 Task: Import a preset "Normalize" for the normalize effect from the desktop.
Action: Mouse moved to (471, 28)
Screenshot: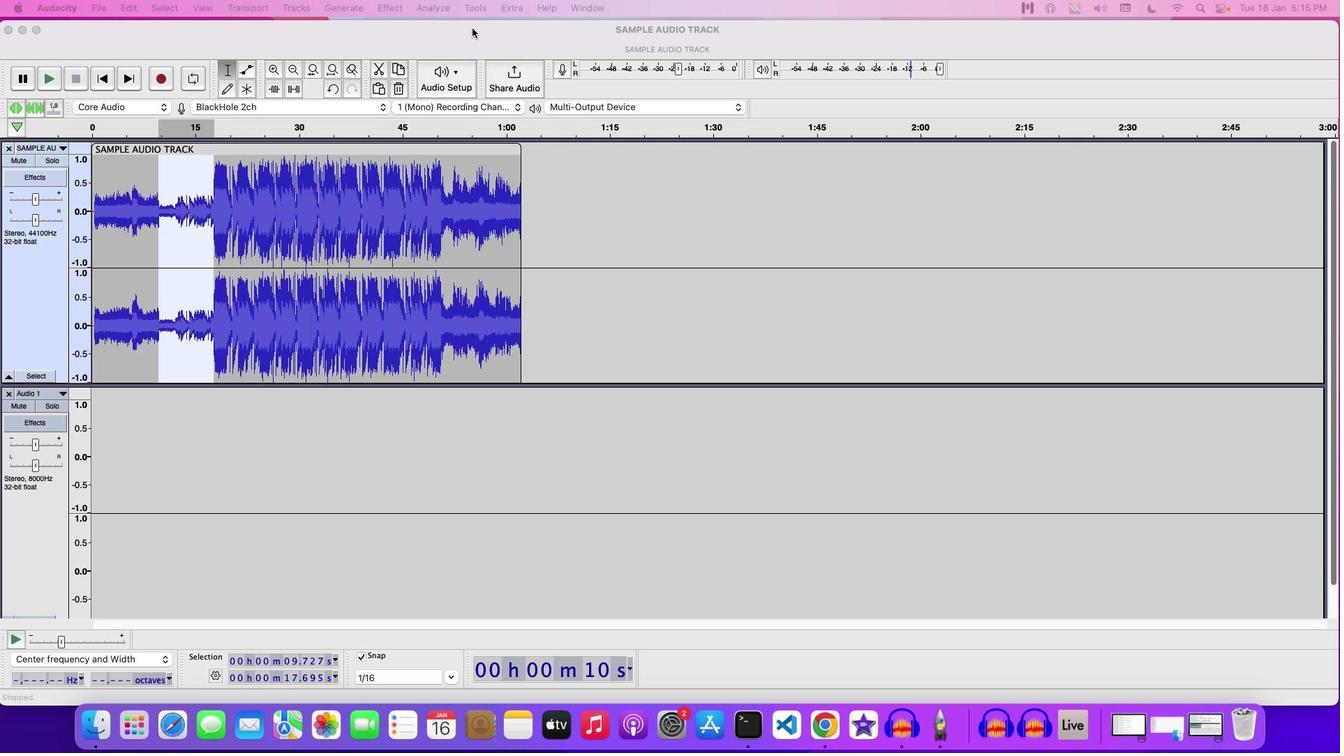 
Action: Mouse pressed left at (471, 28)
Screenshot: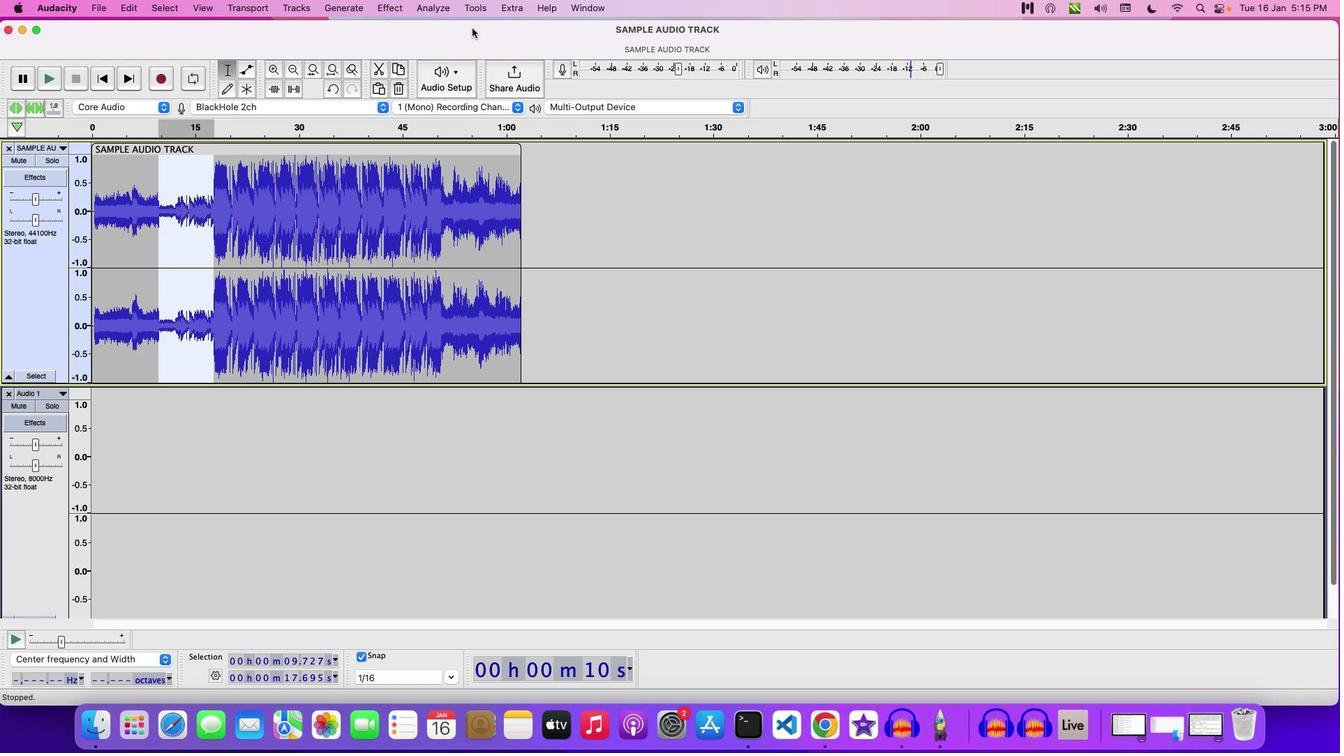 
Action: Mouse moved to (381, 8)
Screenshot: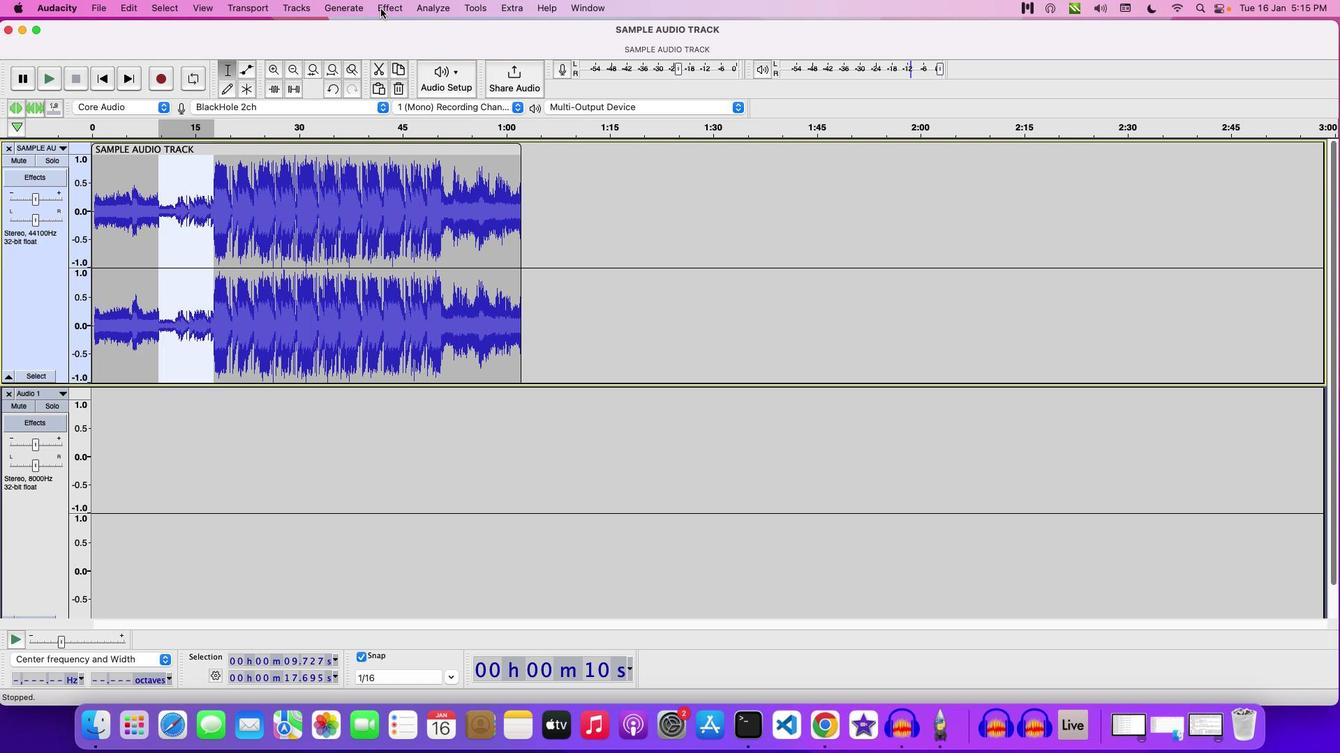
Action: Mouse pressed left at (381, 8)
Screenshot: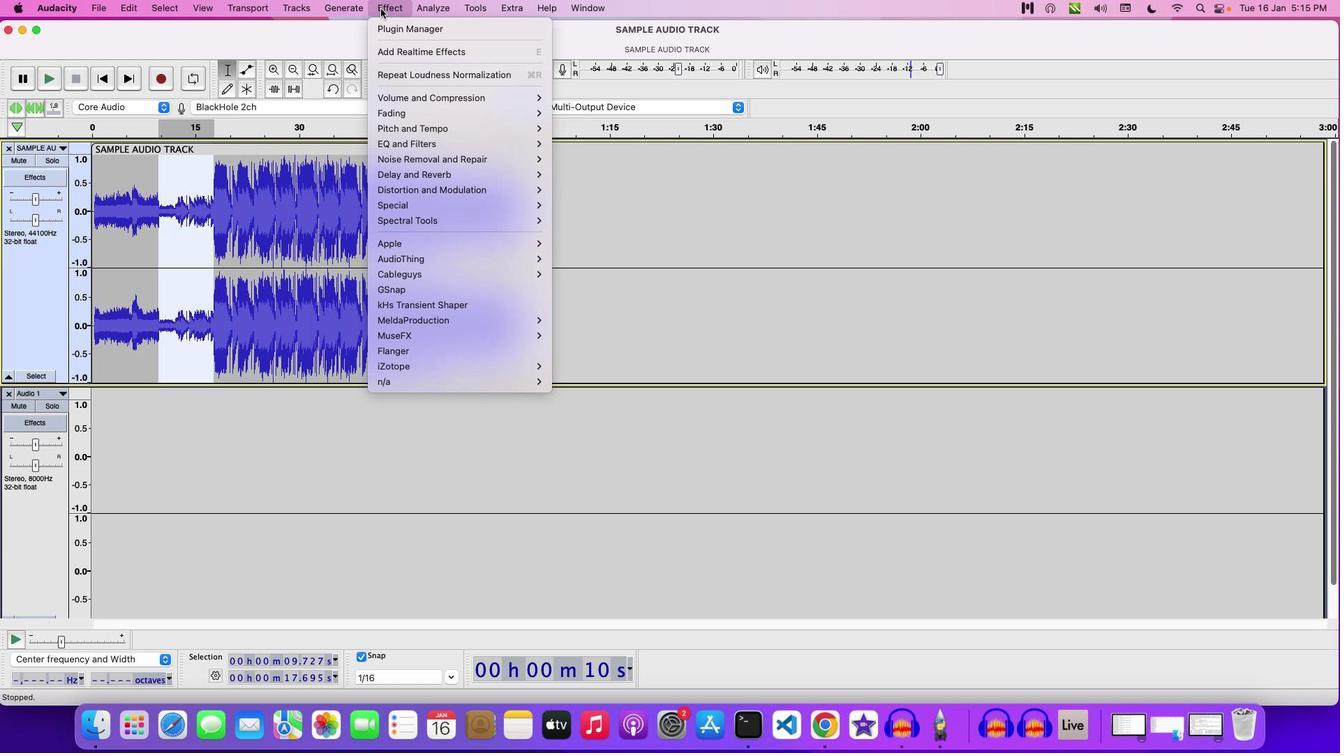 
Action: Mouse moved to (602, 171)
Screenshot: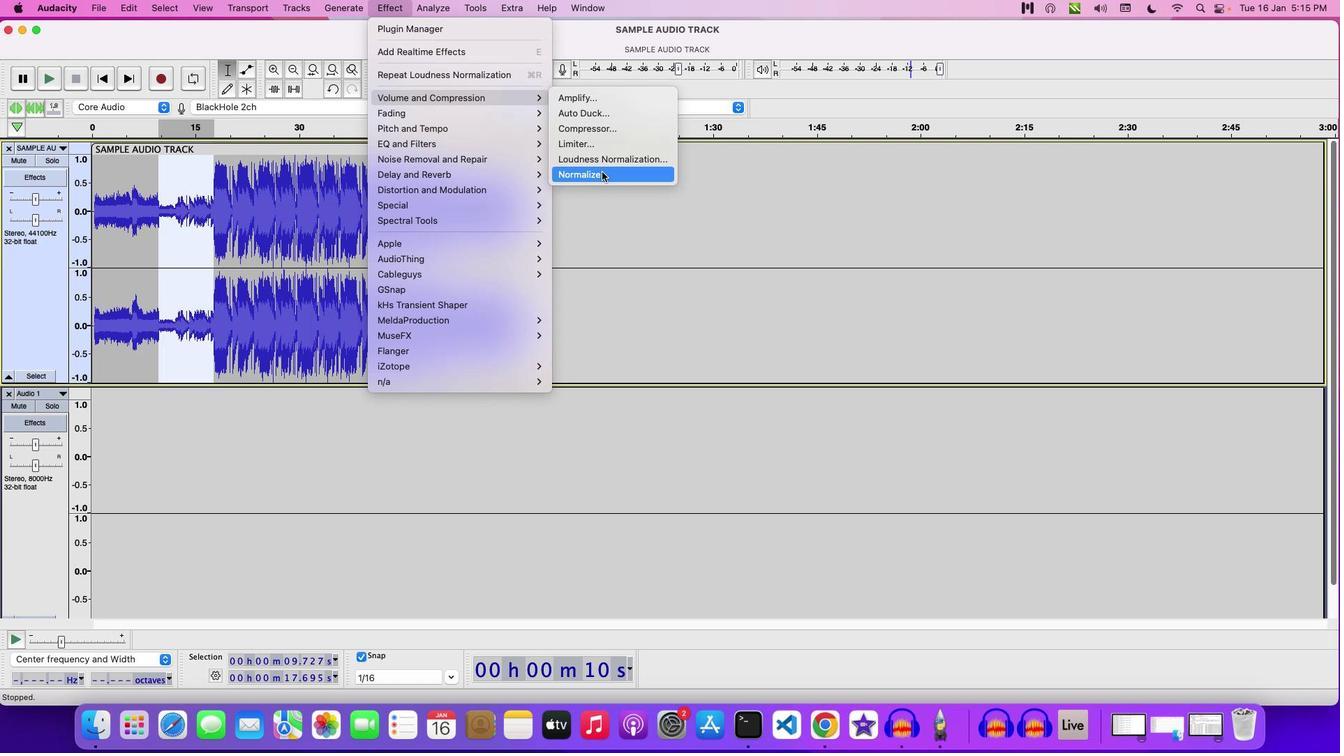 
Action: Mouse pressed left at (602, 171)
Screenshot: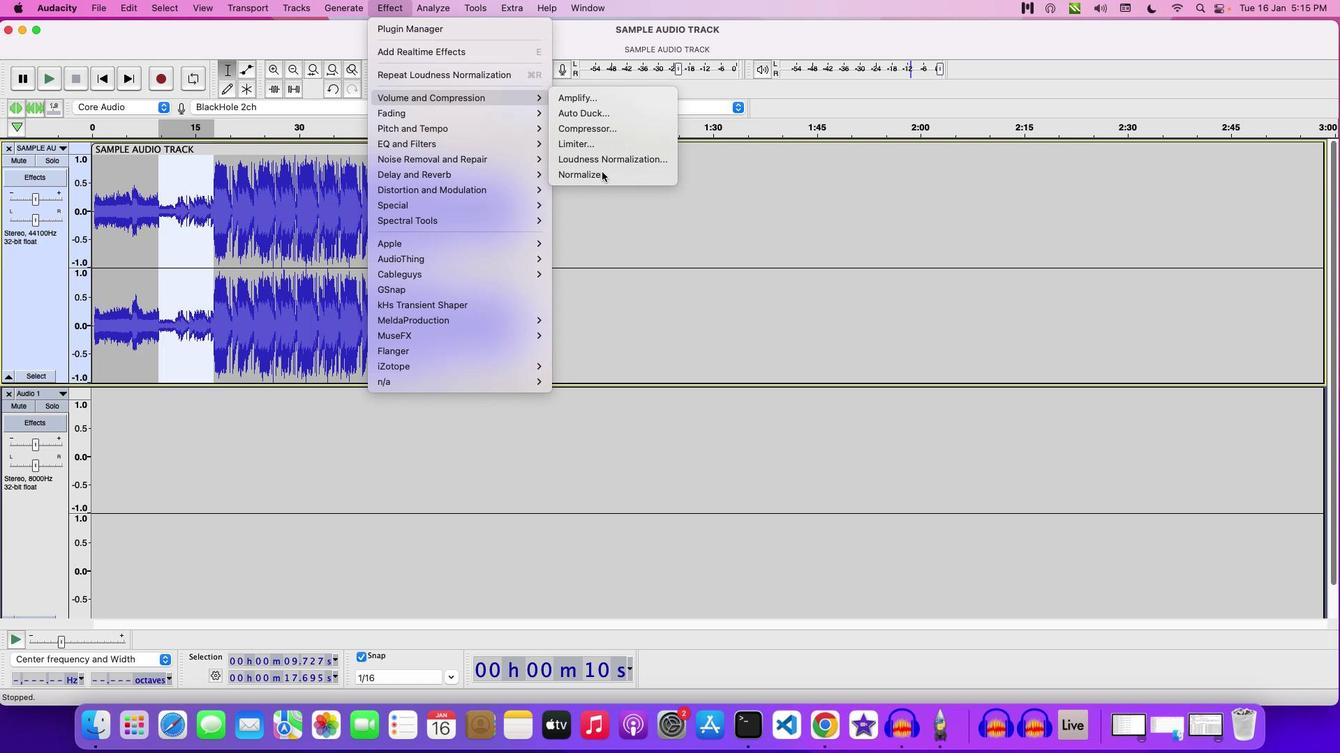 
Action: Mouse moved to (653, 321)
Screenshot: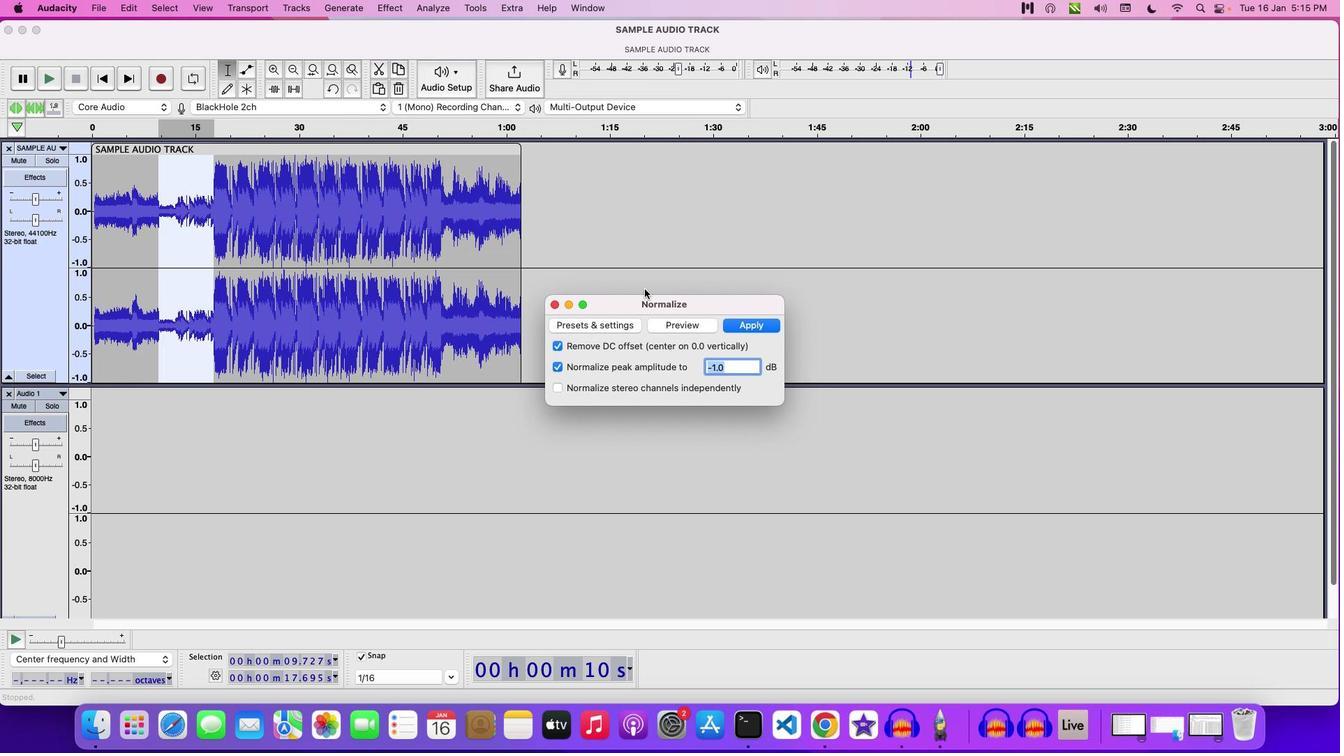 
Action: Mouse pressed left at (653, 321)
Screenshot: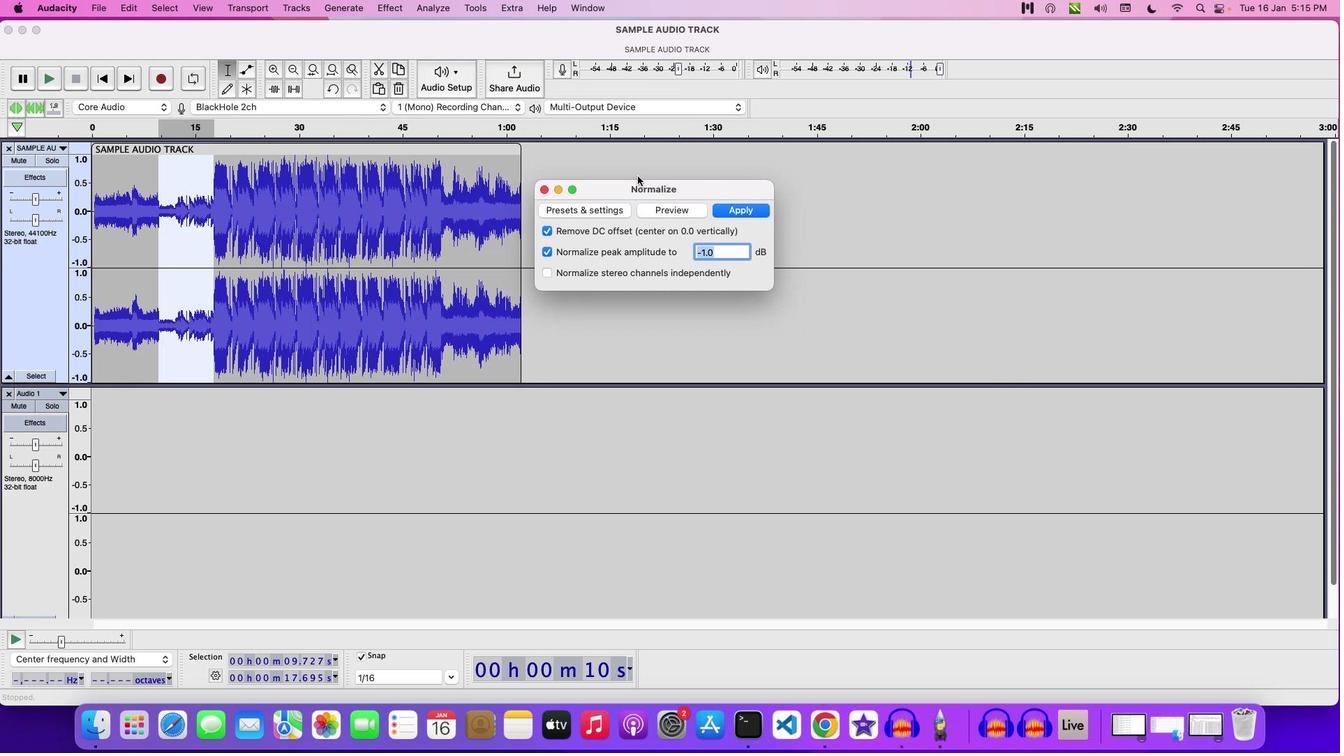 
Action: Mouse moved to (583, 145)
Screenshot: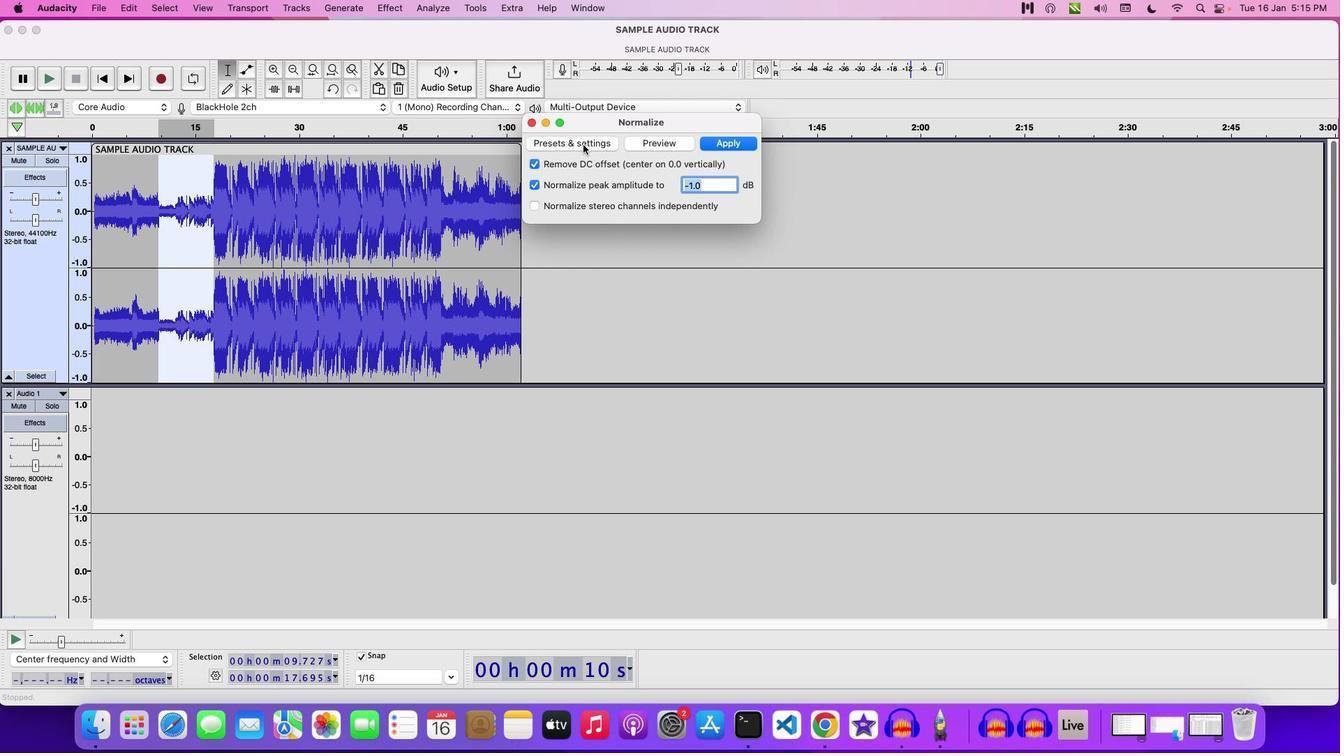 
Action: Mouse pressed left at (583, 145)
Screenshot: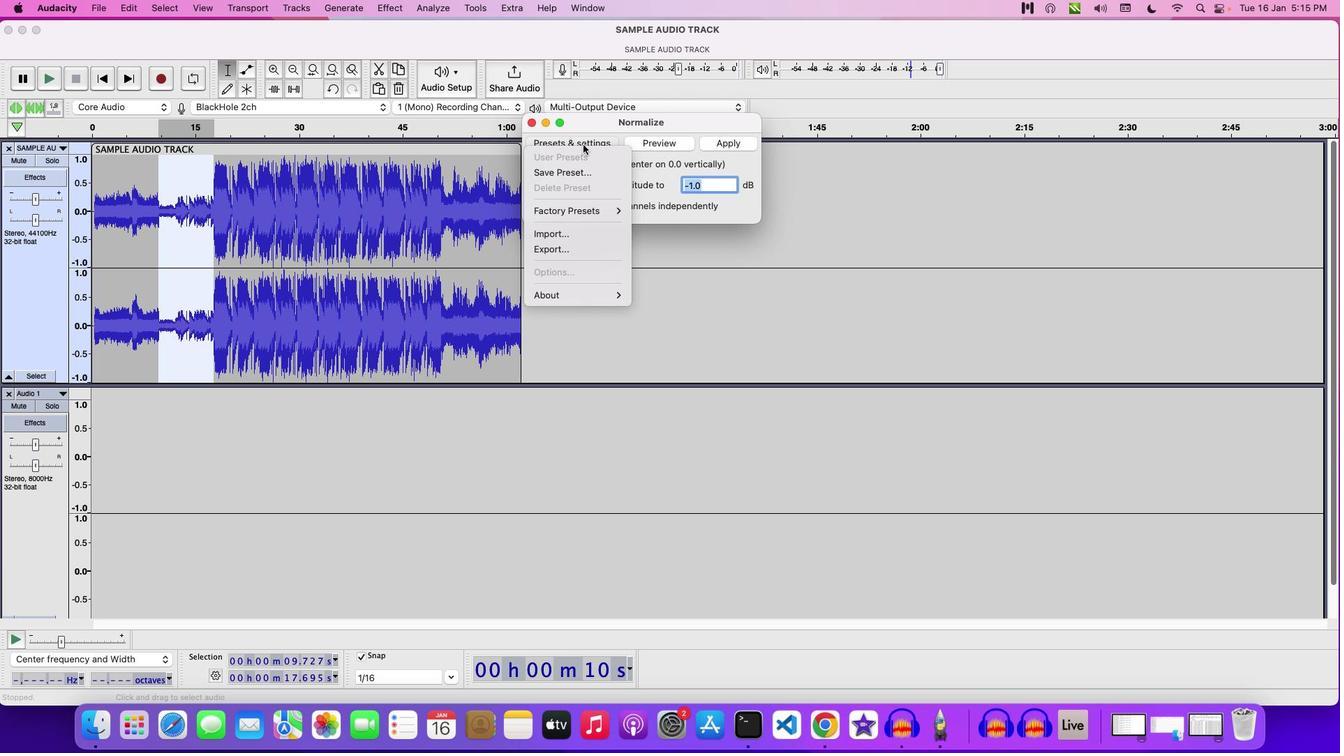 
Action: Mouse moved to (585, 235)
Screenshot: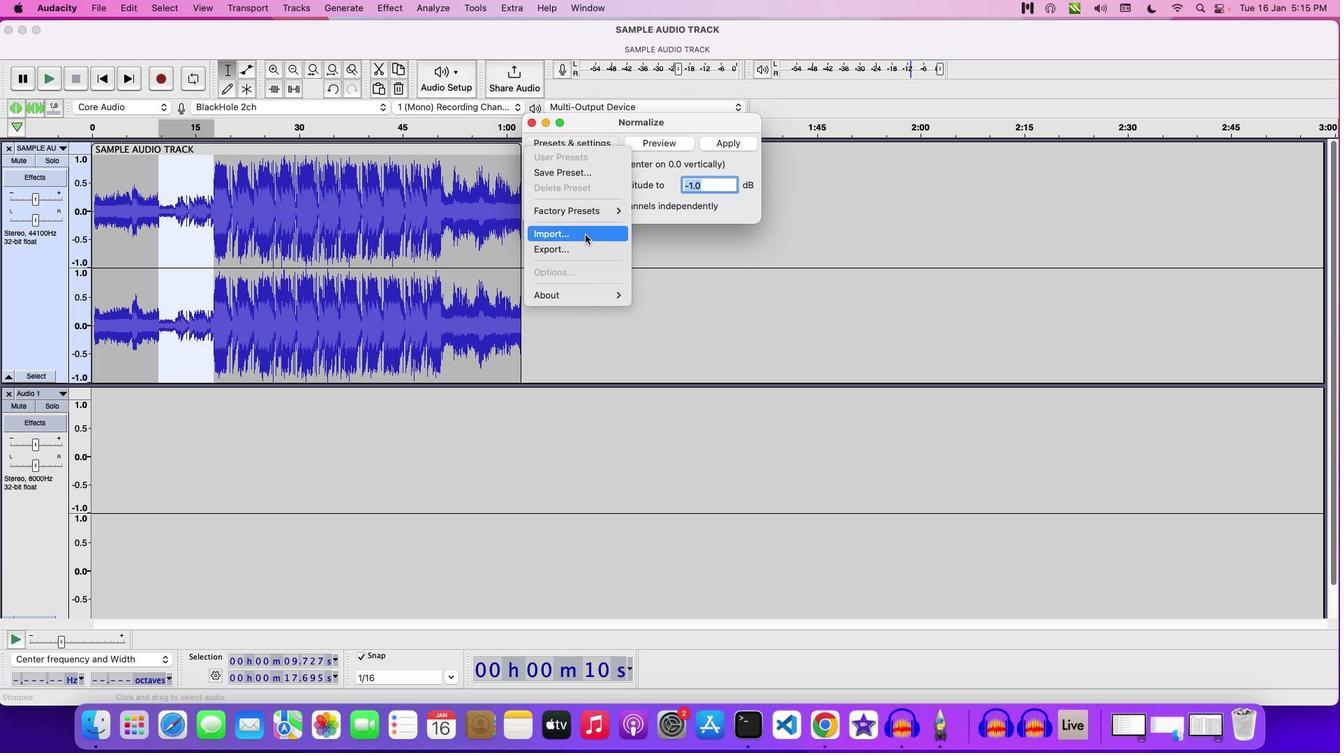 
Action: Mouse pressed left at (585, 235)
Screenshot: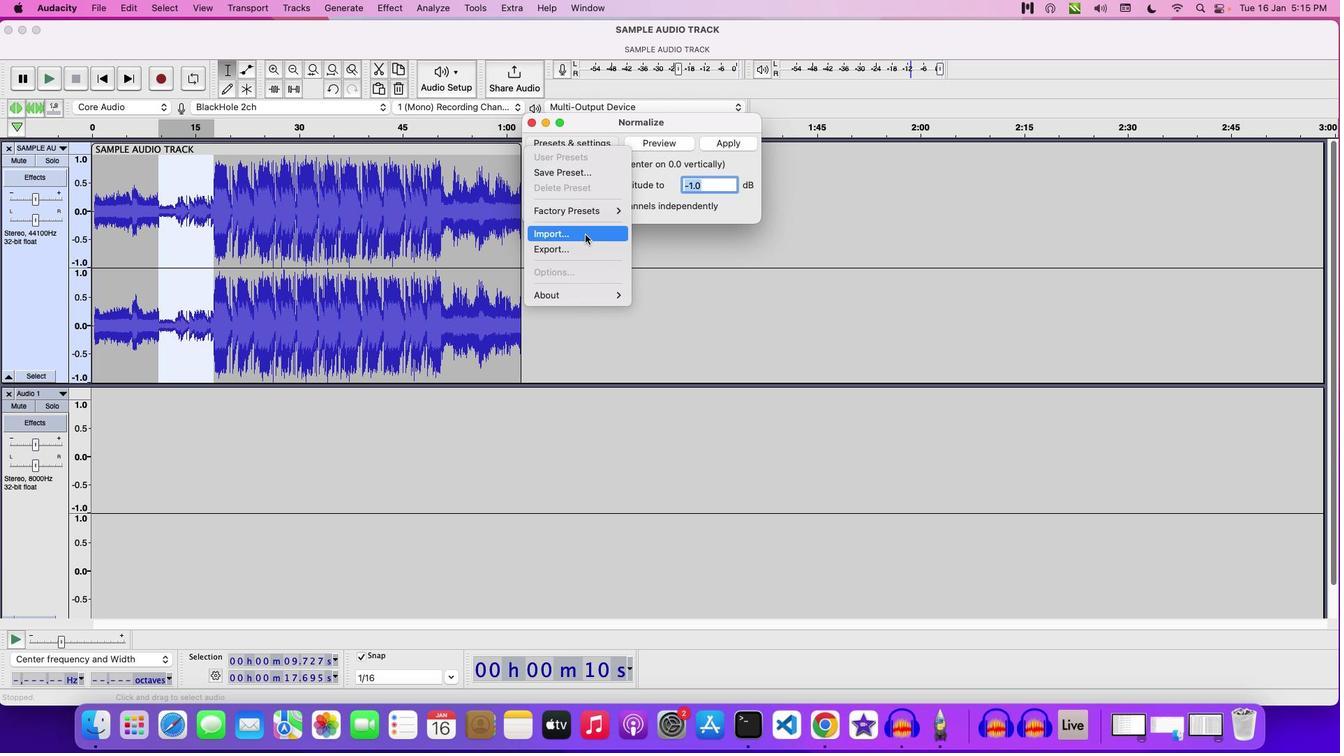 
Action: Mouse moved to (736, 279)
Screenshot: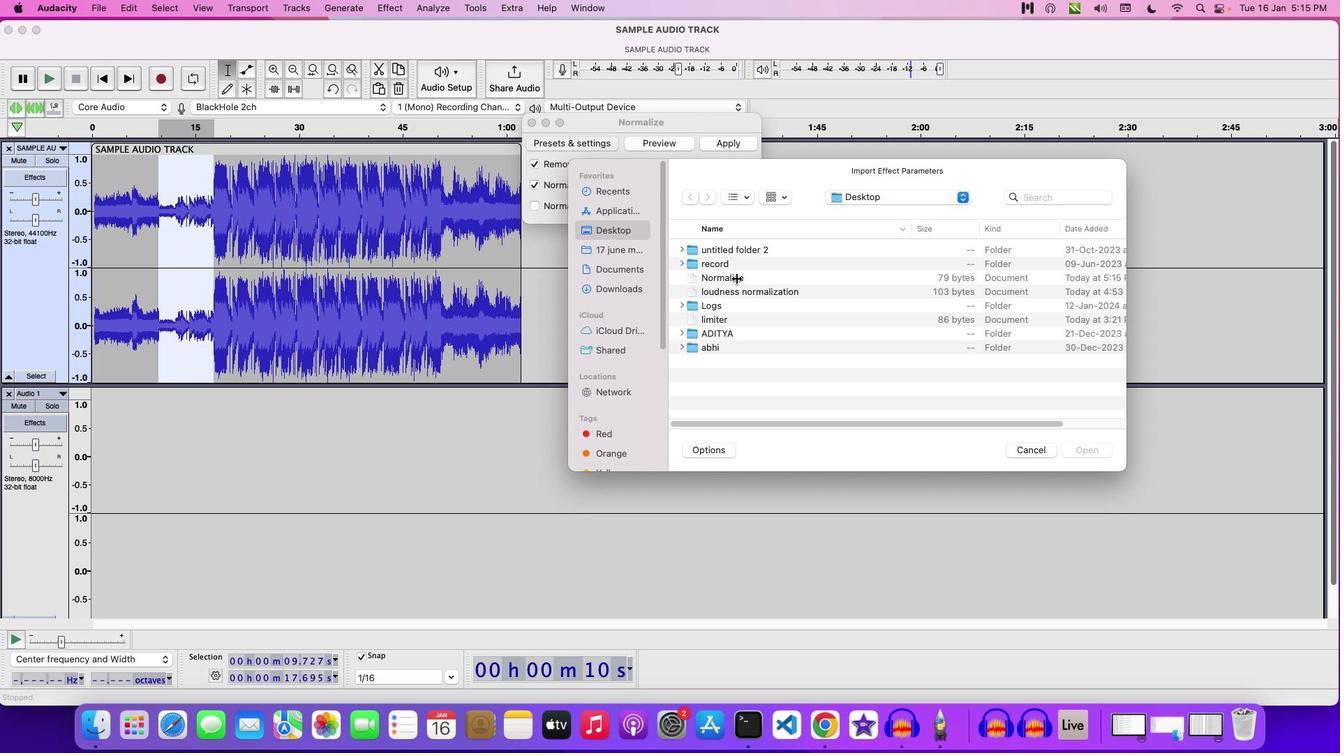 
Action: Mouse pressed left at (736, 279)
Screenshot: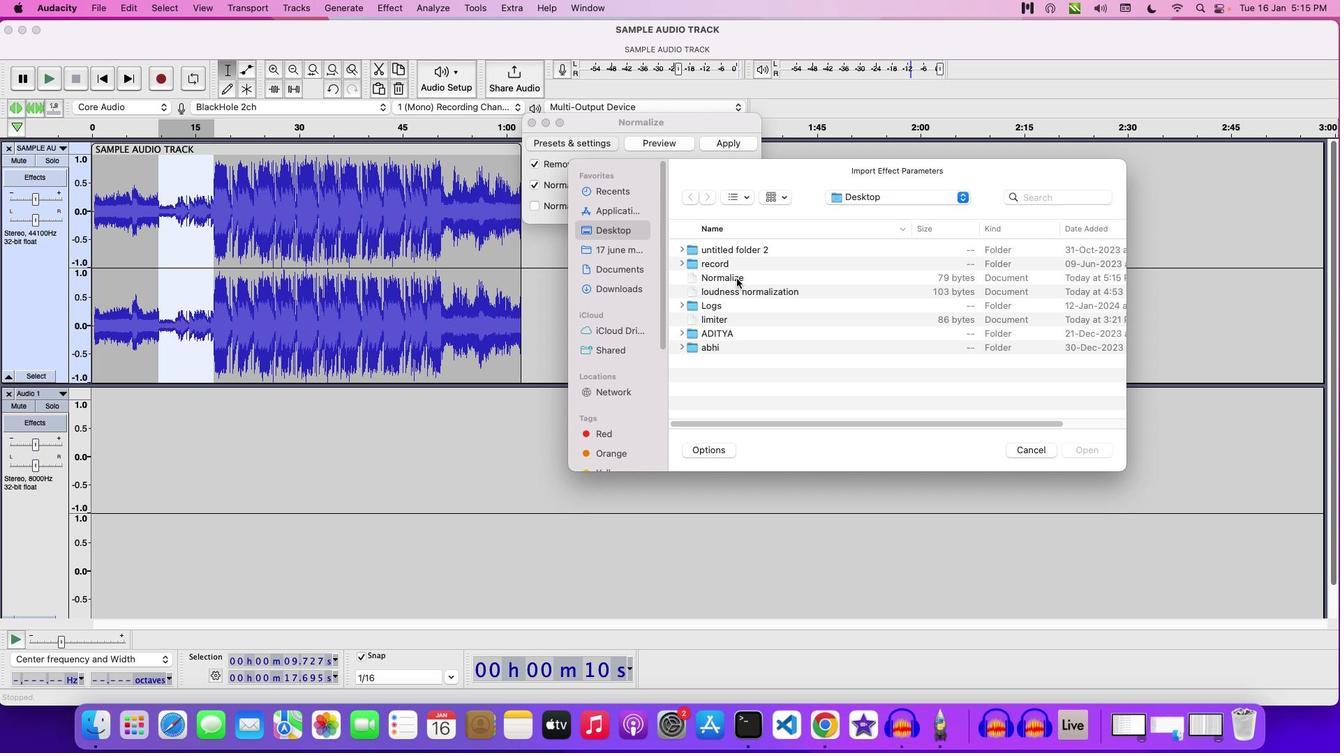 
Action: Mouse moved to (1088, 456)
Screenshot: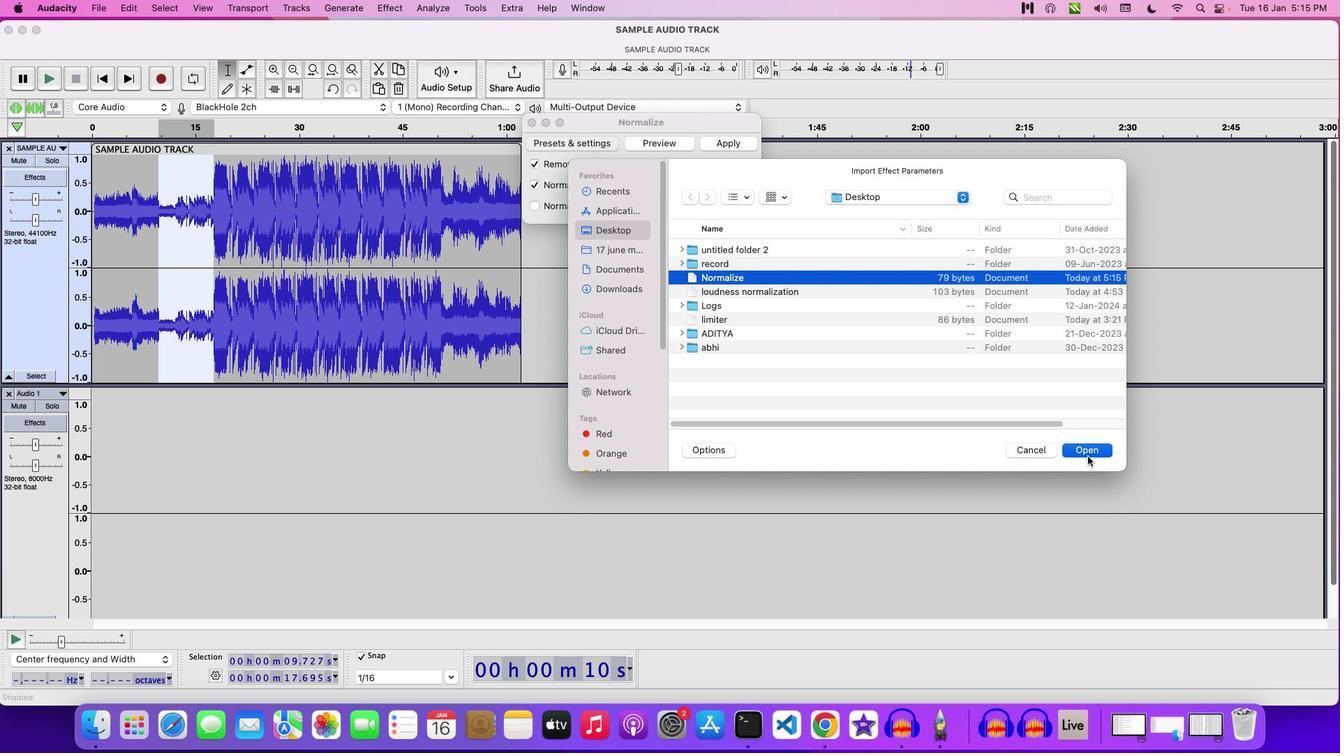 
Action: Mouse pressed left at (1088, 456)
Screenshot: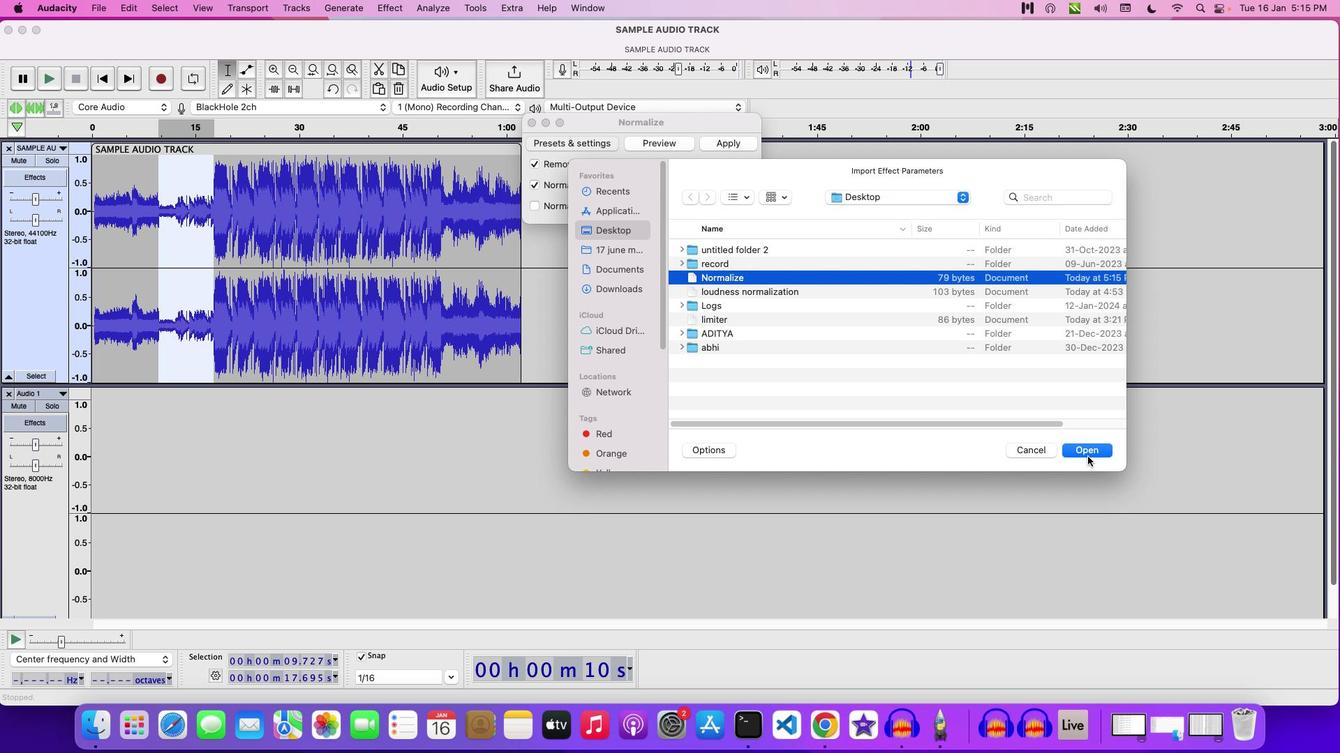 
Action: Mouse moved to (677, 125)
Screenshot: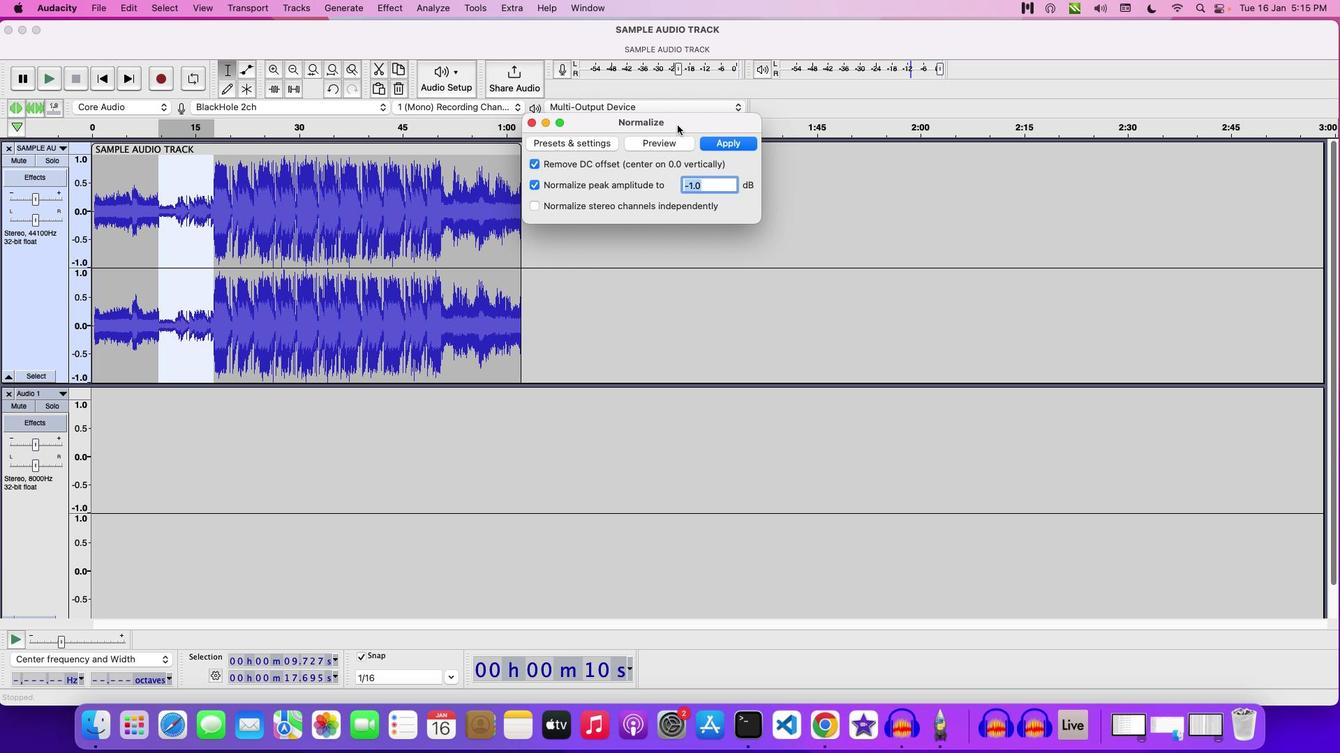 
Action: Mouse pressed left at (677, 125)
Screenshot: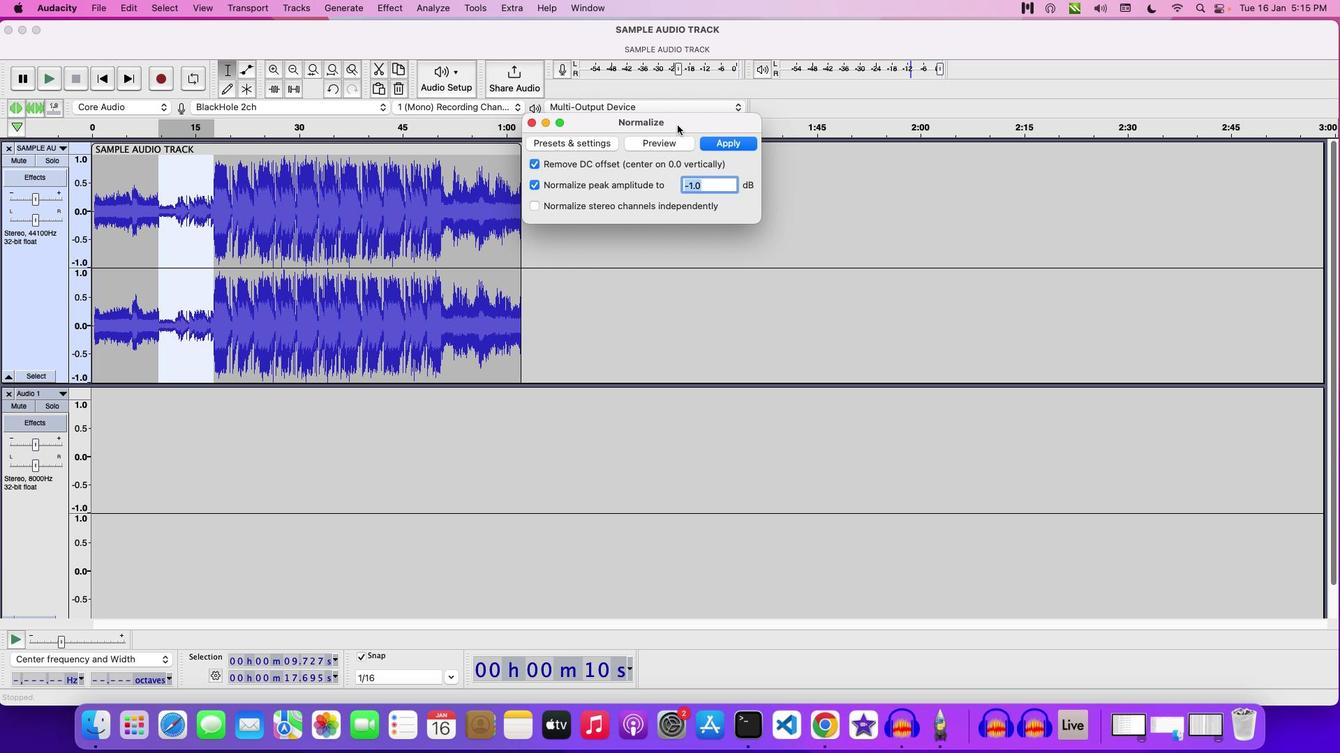 
